 Task: Create in the project YottaTech and in the Backlog issue 'Upgrade the scalability of a mobile application to support a growing user base and increasing traffic' a child issue 'Kubernetes cluster network reliability testing and optimization', and assign it to team member softage.3@softage.net.
Action: Mouse moved to (161, 45)
Screenshot: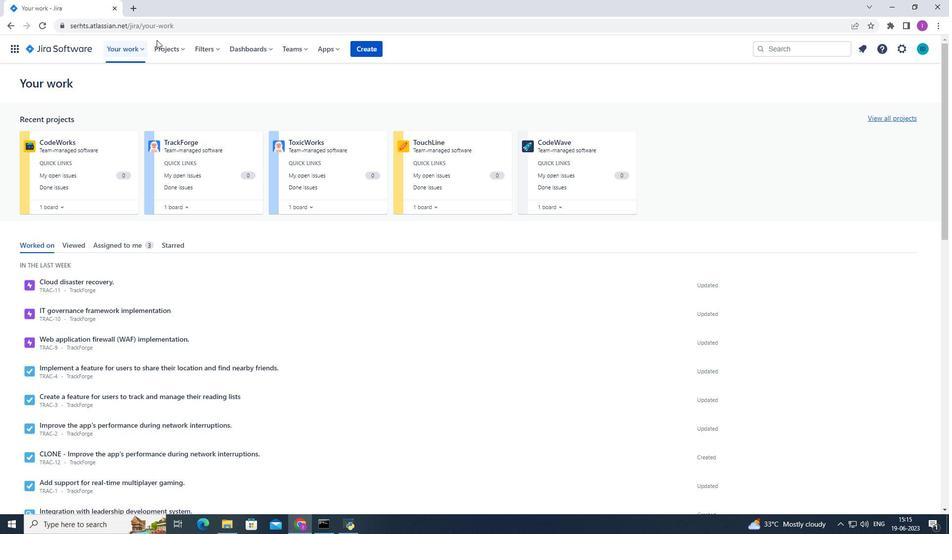 
Action: Mouse pressed left at (161, 45)
Screenshot: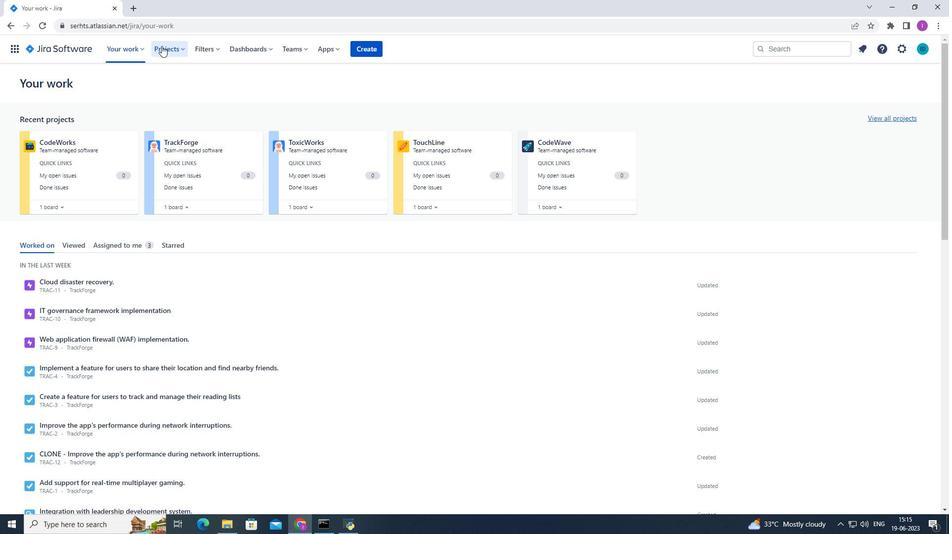 
Action: Mouse moved to (216, 92)
Screenshot: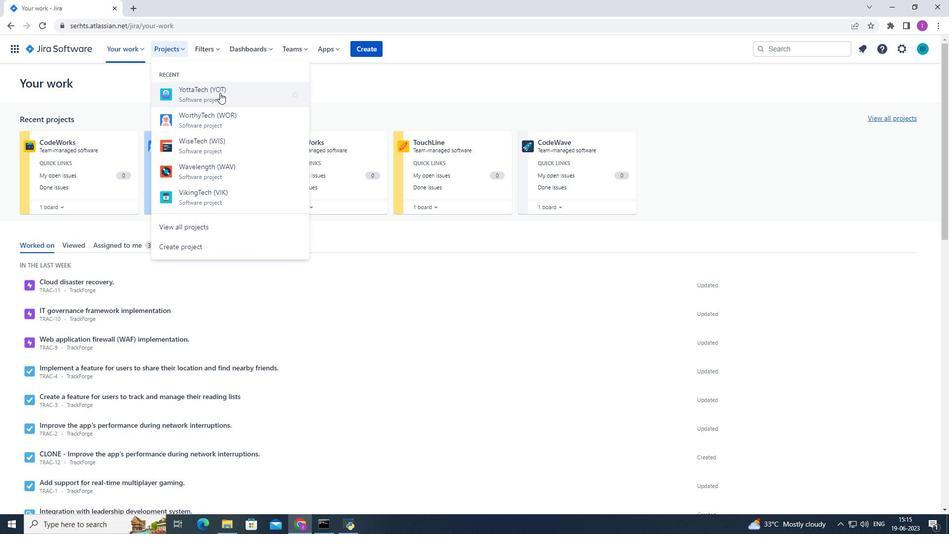 
Action: Mouse pressed left at (216, 92)
Screenshot: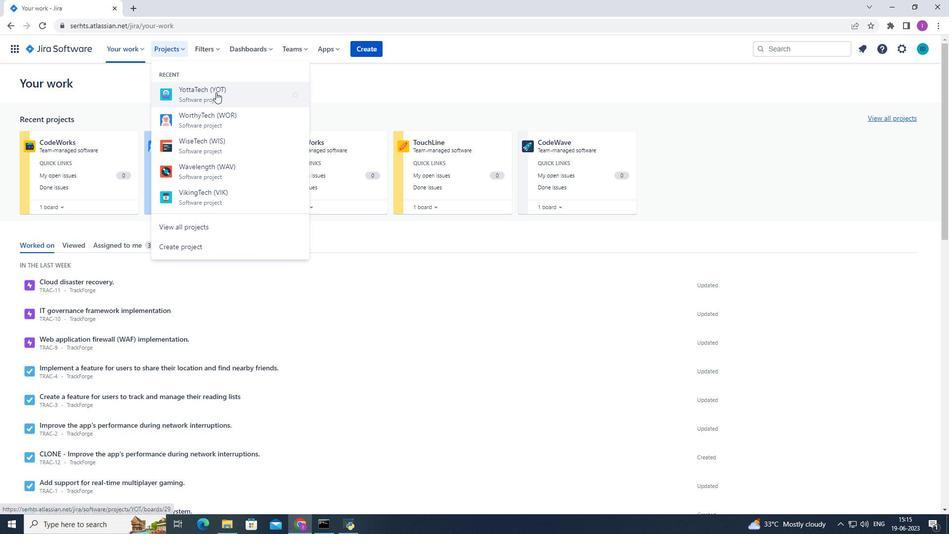 
Action: Mouse moved to (40, 148)
Screenshot: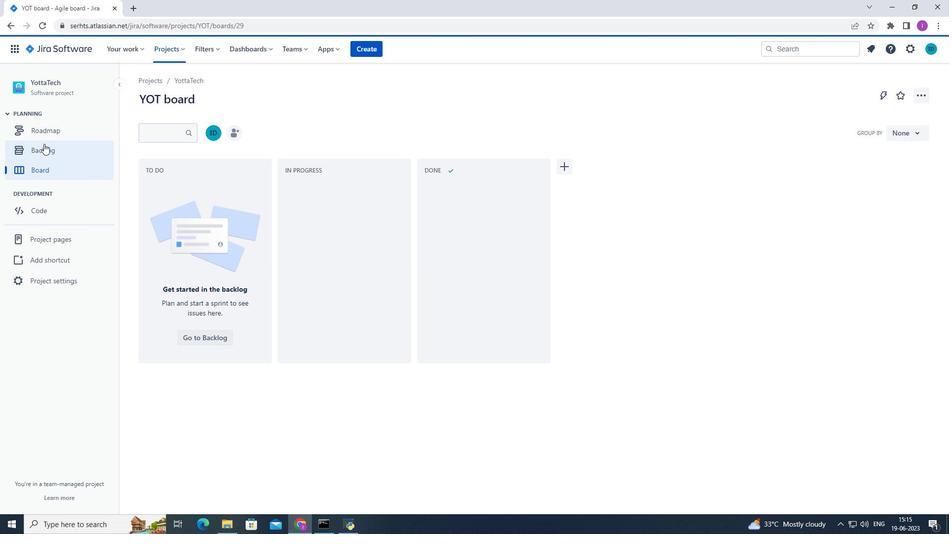 
Action: Mouse pressed left at (40, 148)
Screenshot: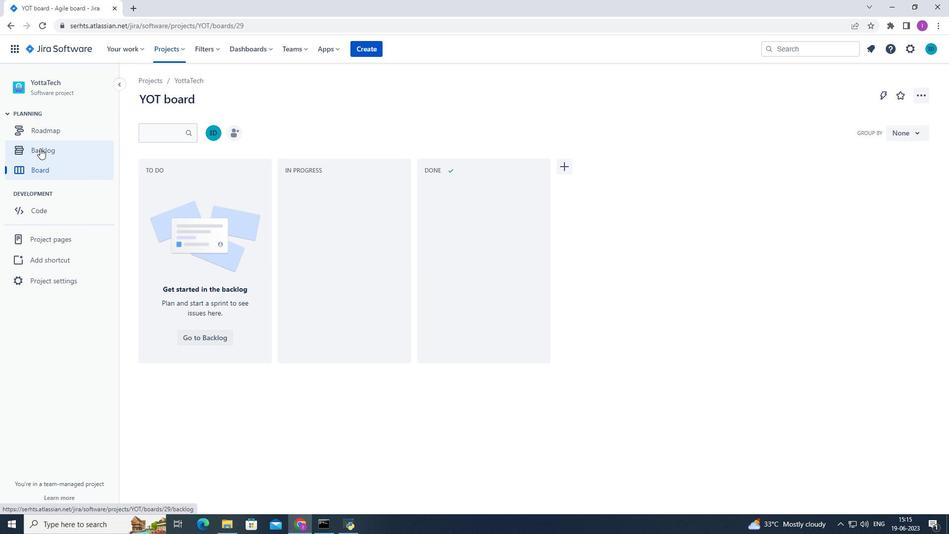 
Action: Mouse moved to (559, 281)
Screenshot: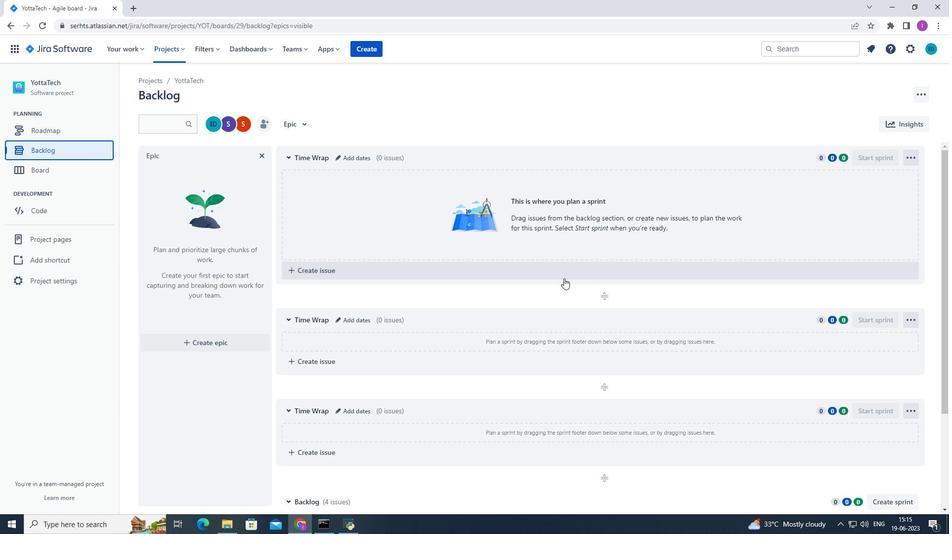 
Action: Mouse scrolled (559, 280) with delta (0, 0)
Screenshot: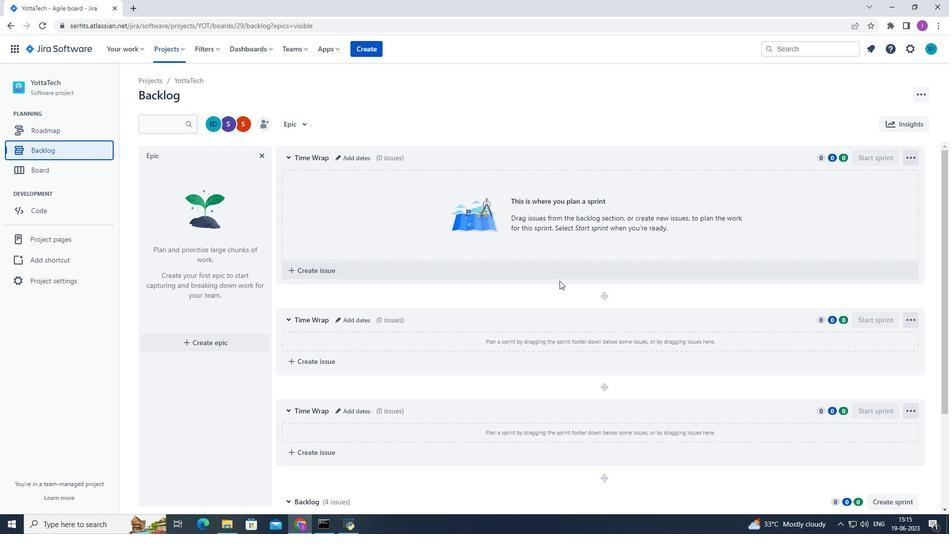 
Action: Mouse moved to (559, 281)
Screenshot: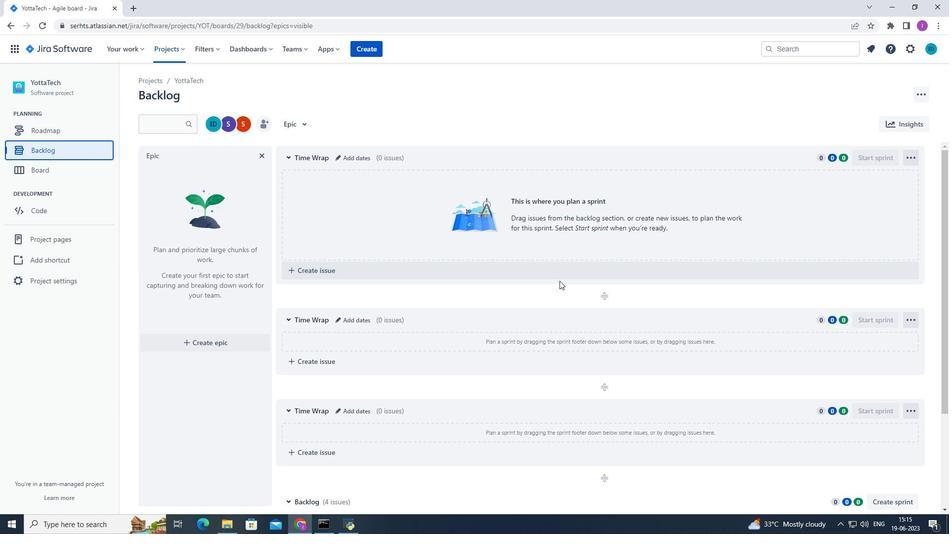 
Action: Mouse scrolled (559, 281) with delta (0, 0)
Screenshot: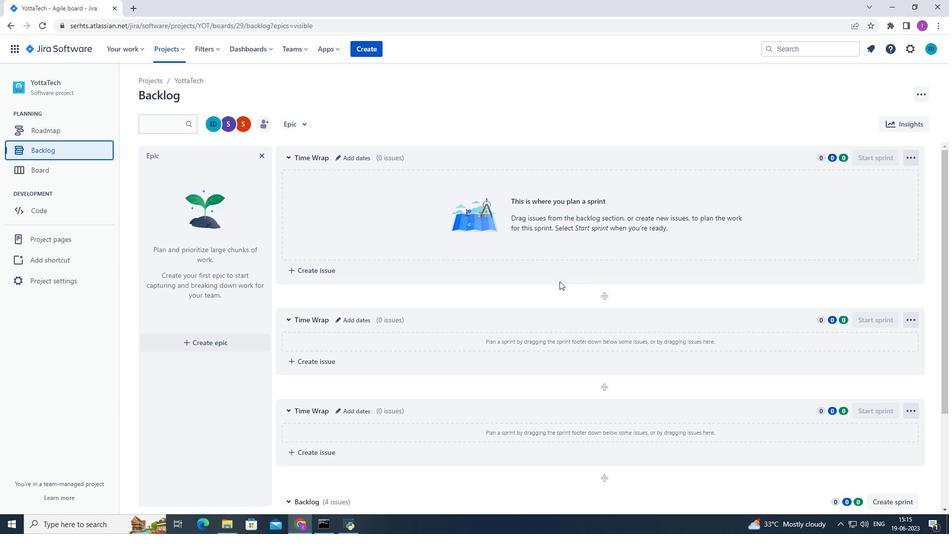 
Action: Mouse scrolled (559, 281) with delta (0, 0)
Screenshot: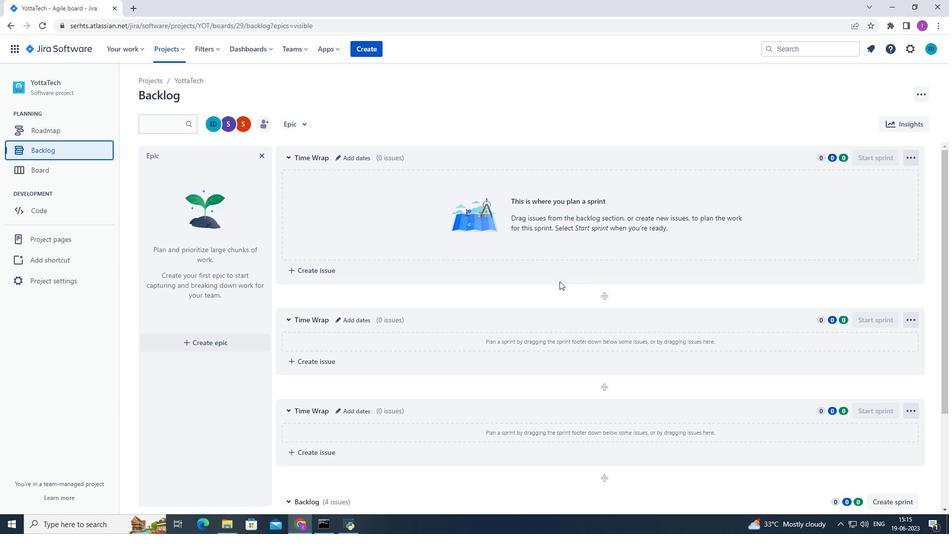 
Action: Mouse scrolled (559, 281) with delta (0, 0)
Screenshot: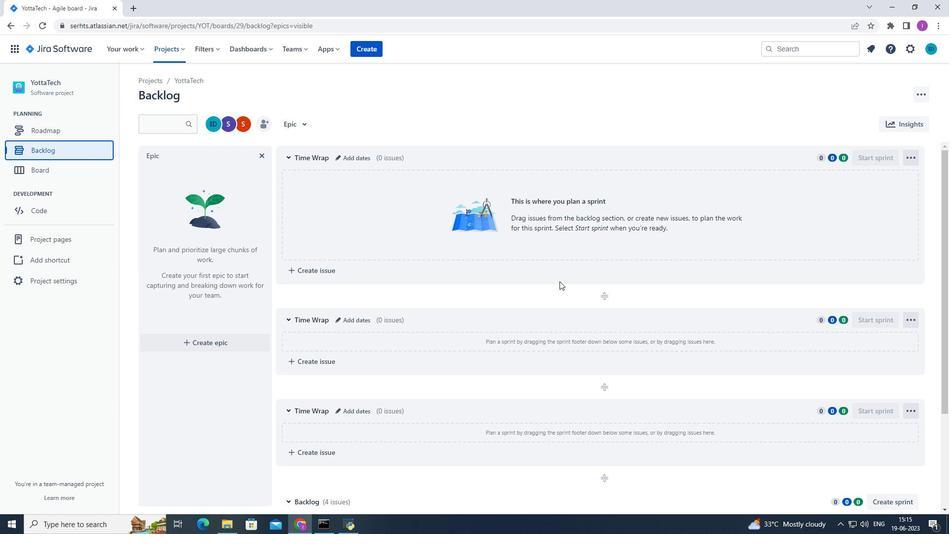 
Action: Mouse moved to (567, 291)
Screenshot: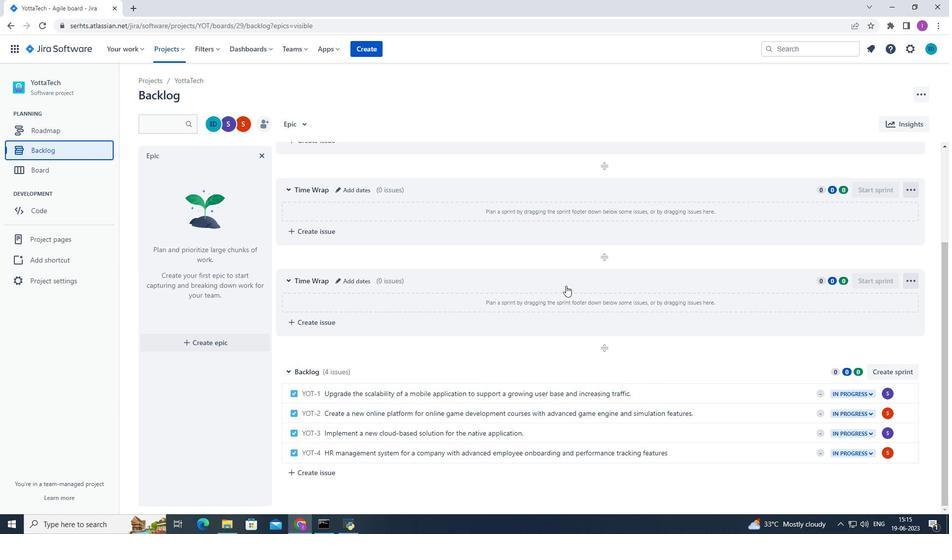 
Action: Mouse scrolled (567, 291) with delta (0, 0)
Screenshot: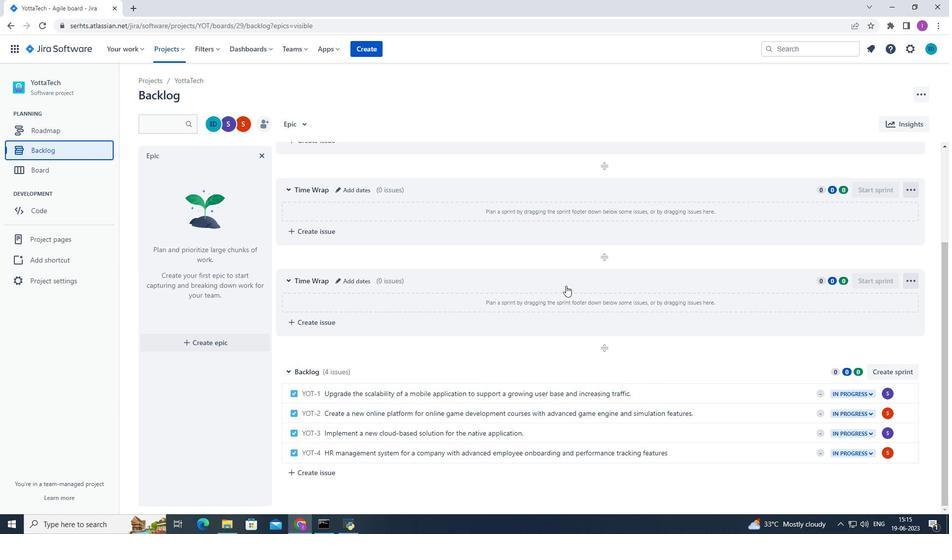 
Action: Mouse moved to (569, 293)
Screenshot: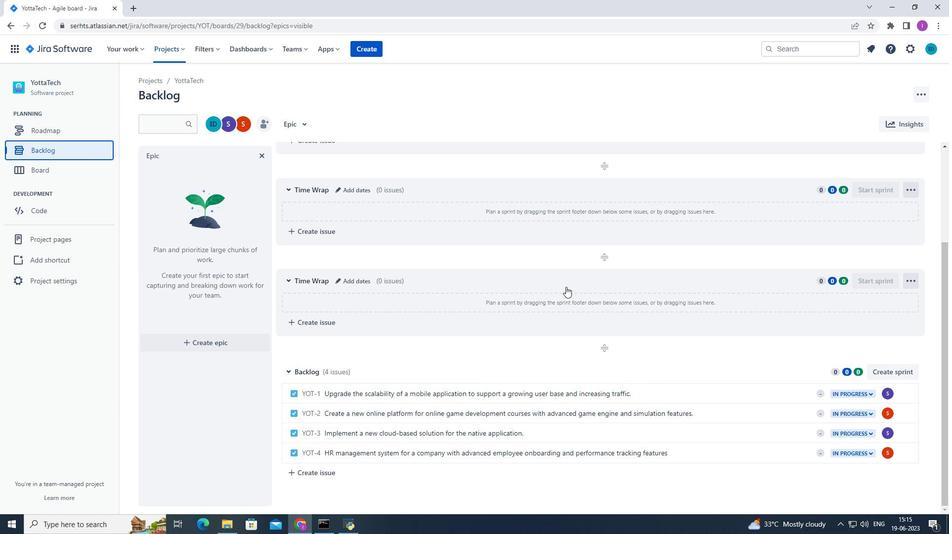 
Action: Mouse scrolled (569, 293) with delta (0, 0)
Screenshot: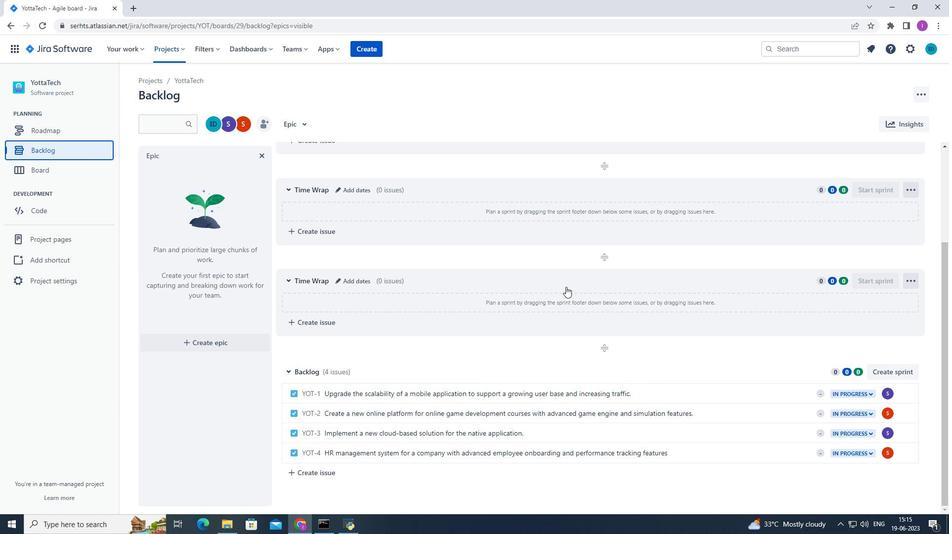 
Action: Mouse moved to (686, 389)
Screenshot: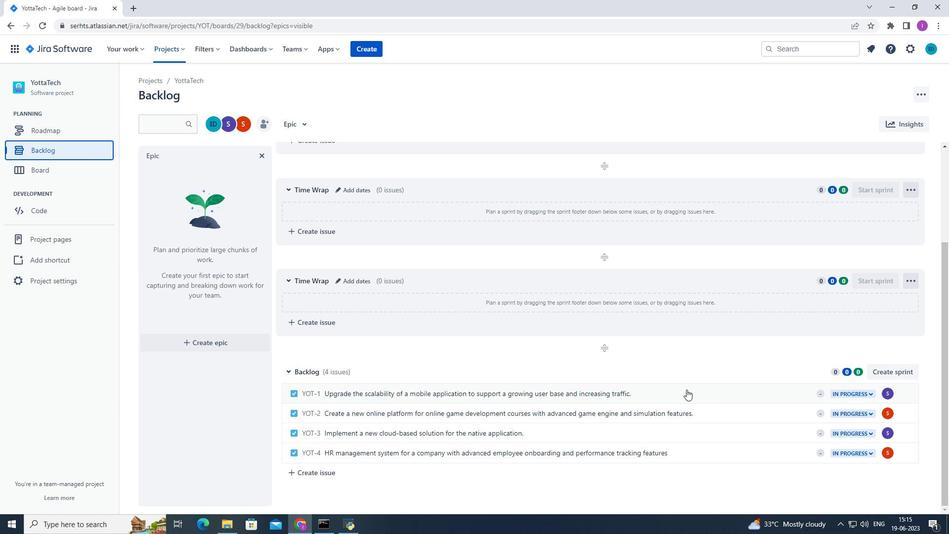 
Action: Mouse pressed left at (686, 389)
Screenshot: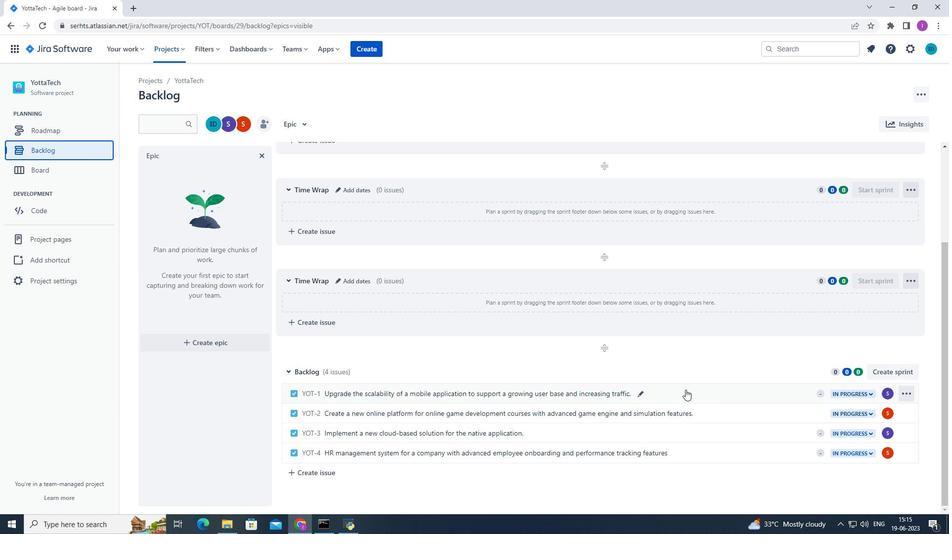 
Action: Mouse moved to (769, 226)
Screenshot: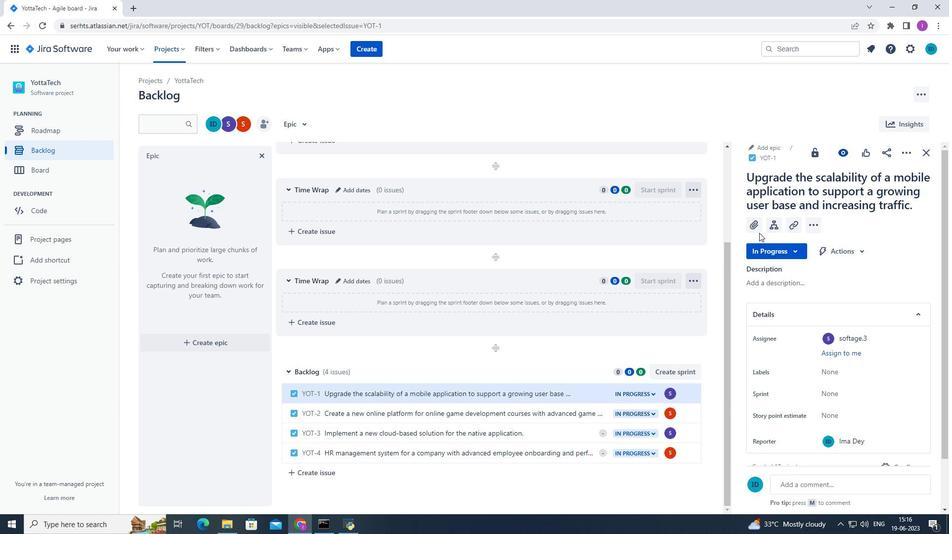 
Action: Mouse pressed left at (769, 226)
Screenshot: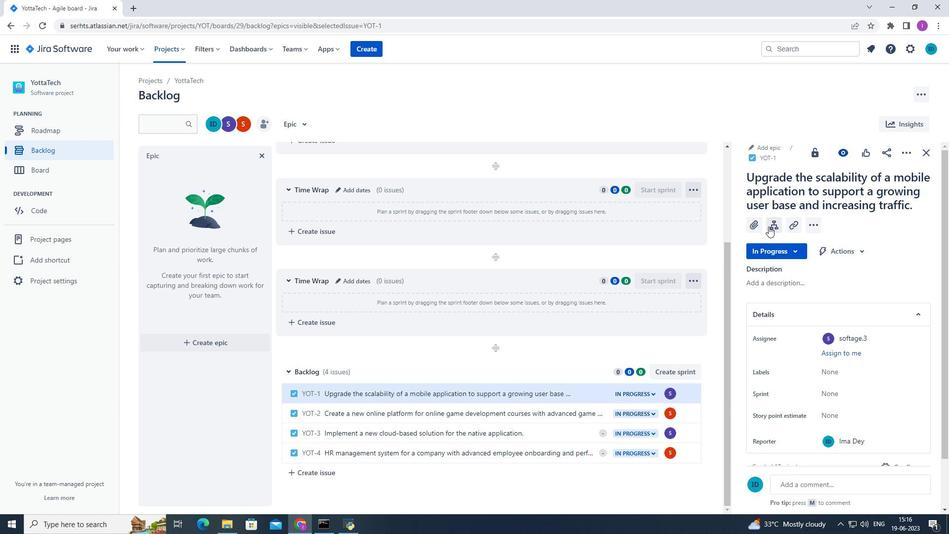 
Action: Mouse moved to (783, 315)
Screenshot: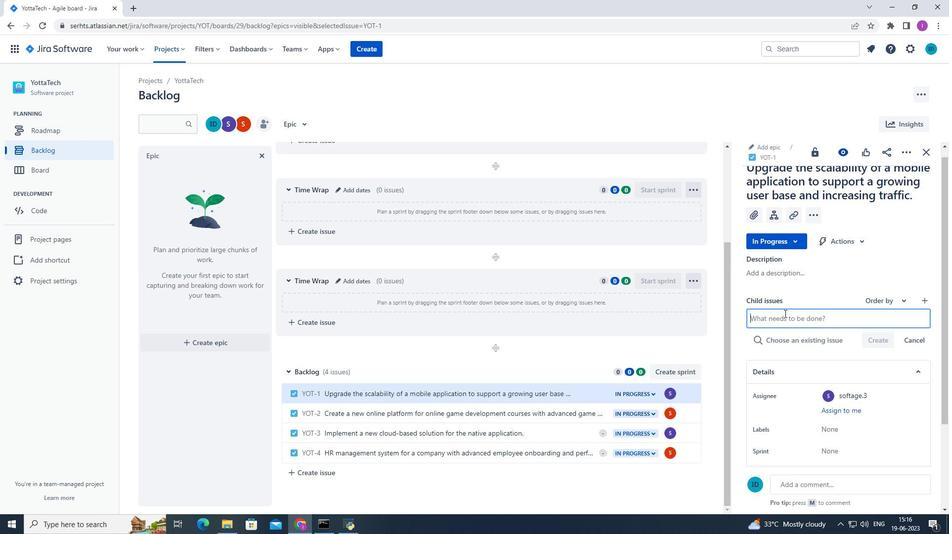 
Action: Mouse pressed left at (783, 315)
Screenshot: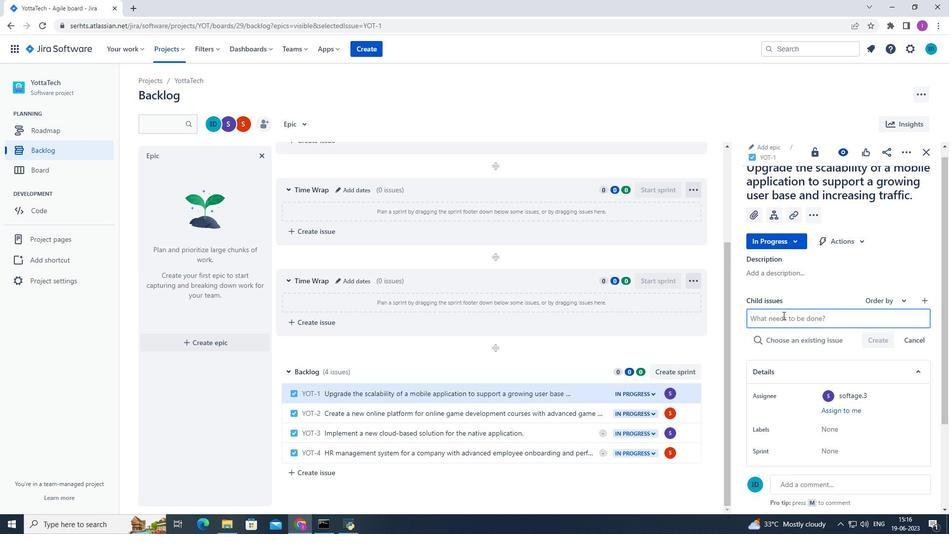 
Action: Mouse moved to (797, 313)
Screenshot: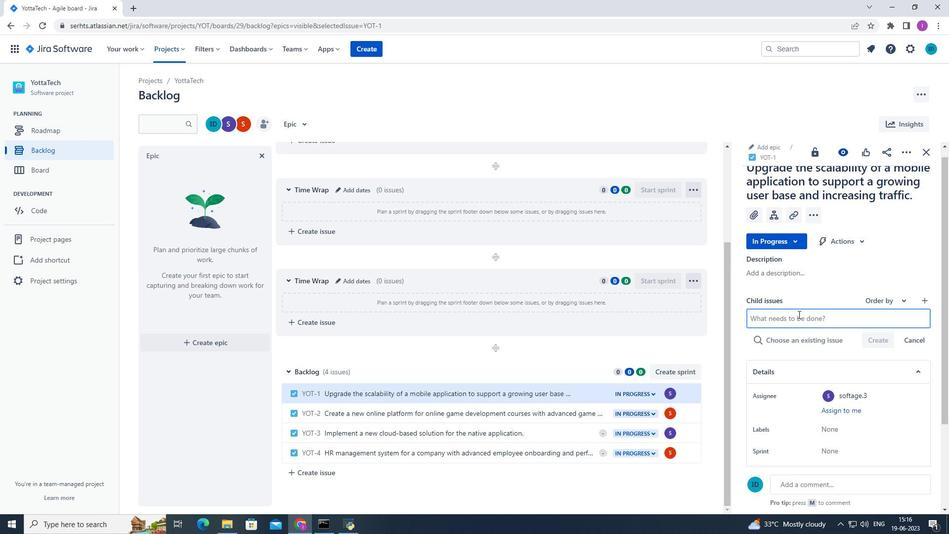 
Action: Key pressed <Key.shift>Kubernetes<Key.space>clusterb<Key.backspace><Key.space>network<Key.space>relis<Key.backspace>ability<Key.space>testing<Key.space>and<Key.space>optimization.<Key.enter>
Screenshot: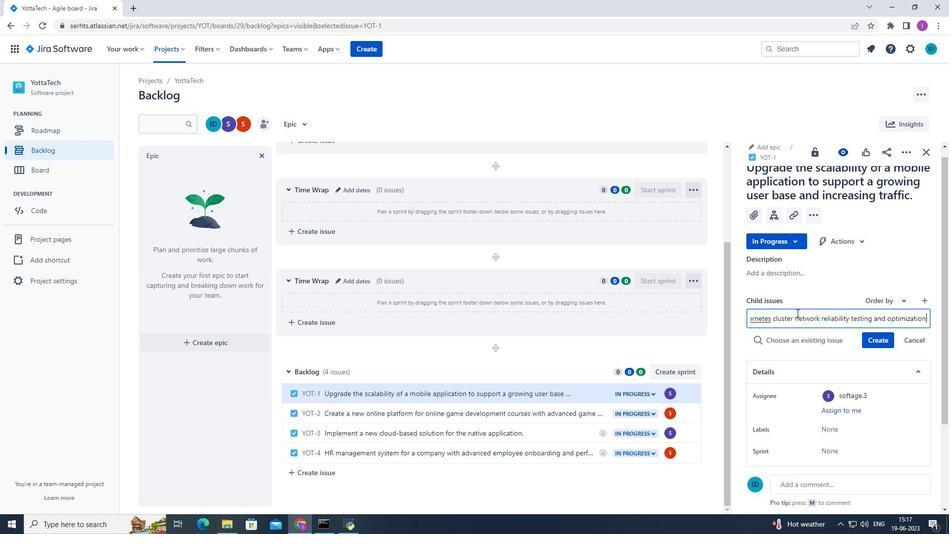 
Action: Mouse moved to (885, 324)
Screenshot: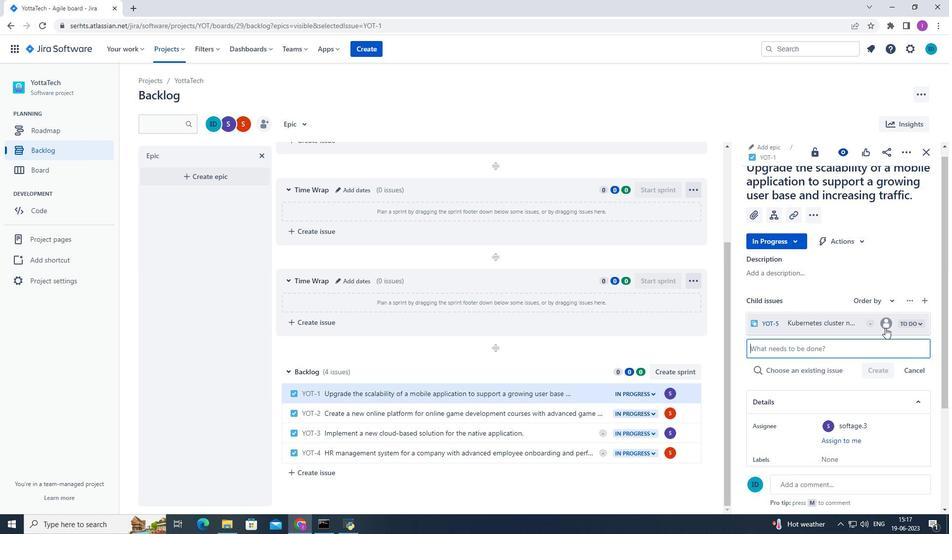 
Action: Mouse pressed left at (885, 324)
Screenshot: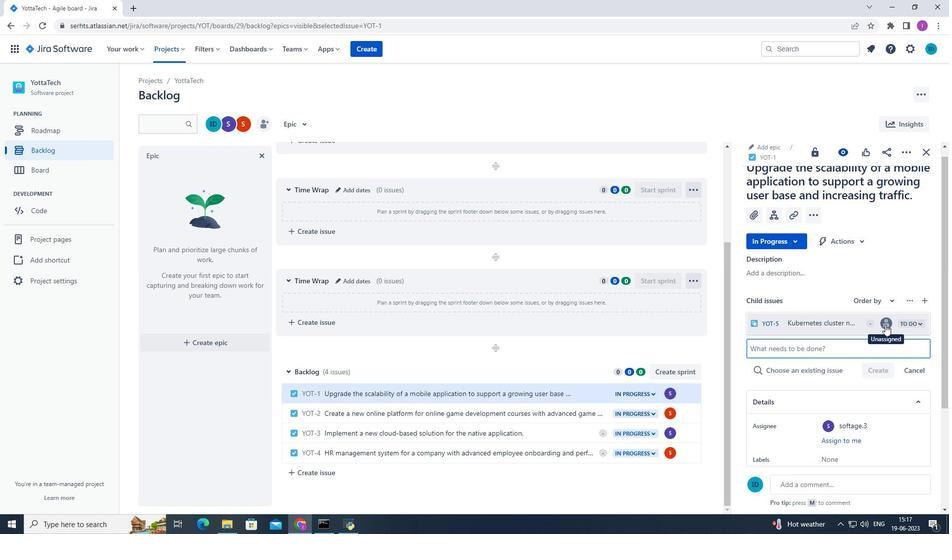 
Action: Mouse moved to (783, 350)
Screenshot: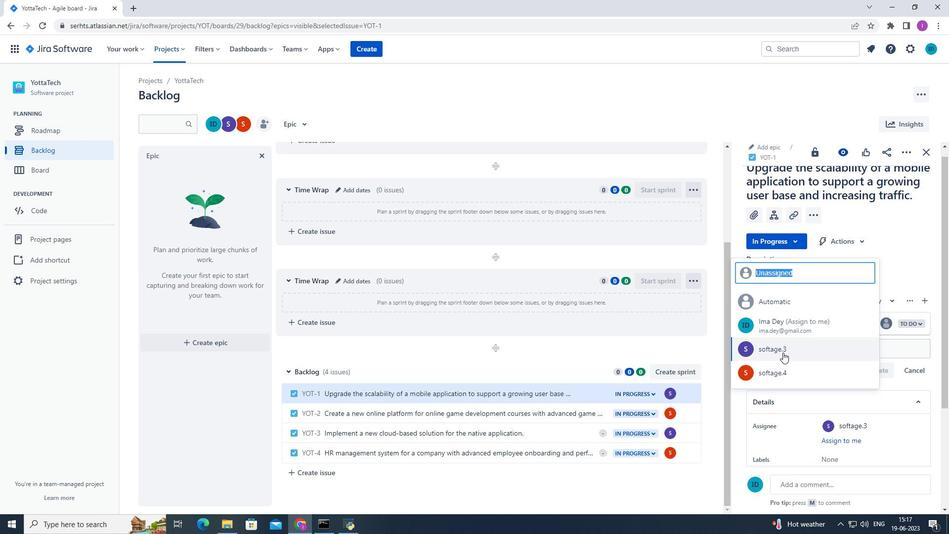 
Action: Mouse pressed left at (783, 350)
Screenshot: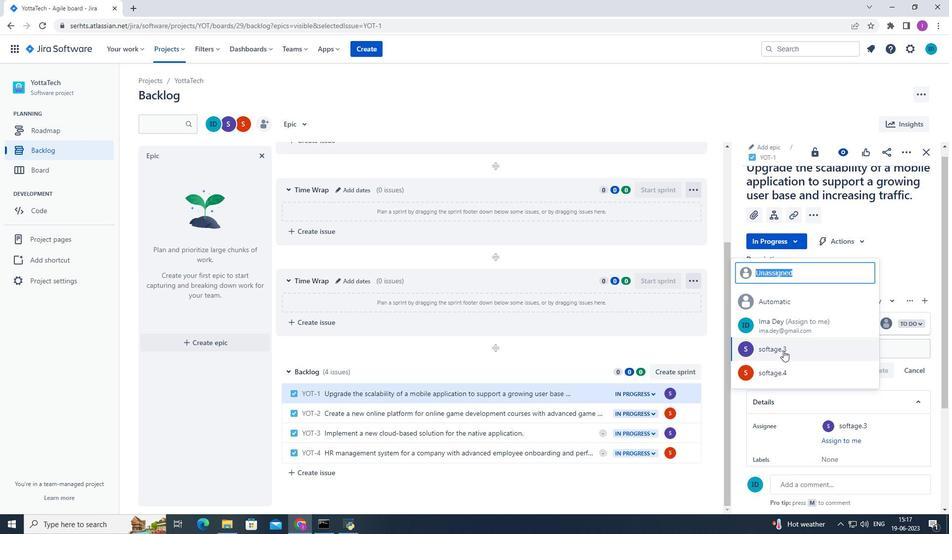 
Action: Mouse moved to (813, 353)
Screenshot: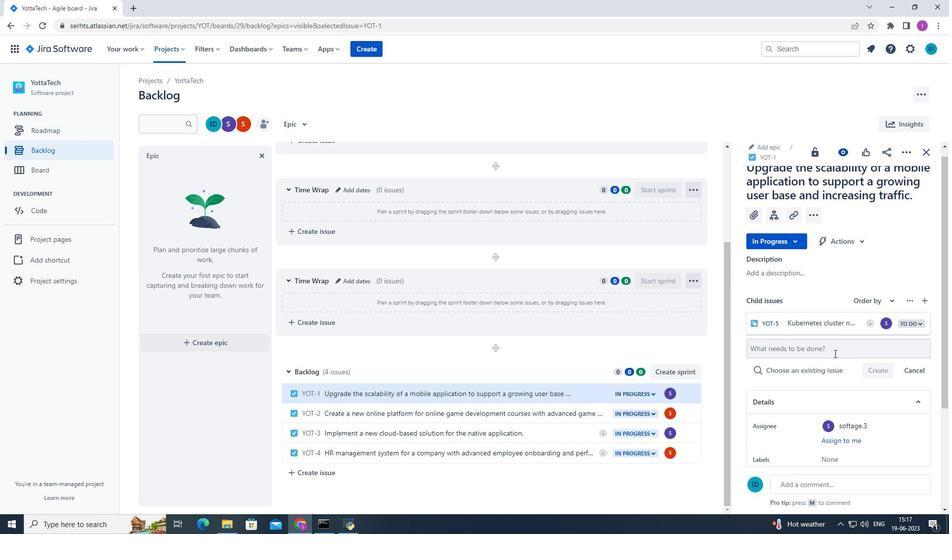 
